 Task: Add the task  Implement a new cloud-based supply chain analytics system for a company to the section Infrastructure Monitoring Sprint in the project BlueLine and add a Due Date to the respective task as 2024/03/01
Action: Mouse moved to (544, 433)
Screenshot: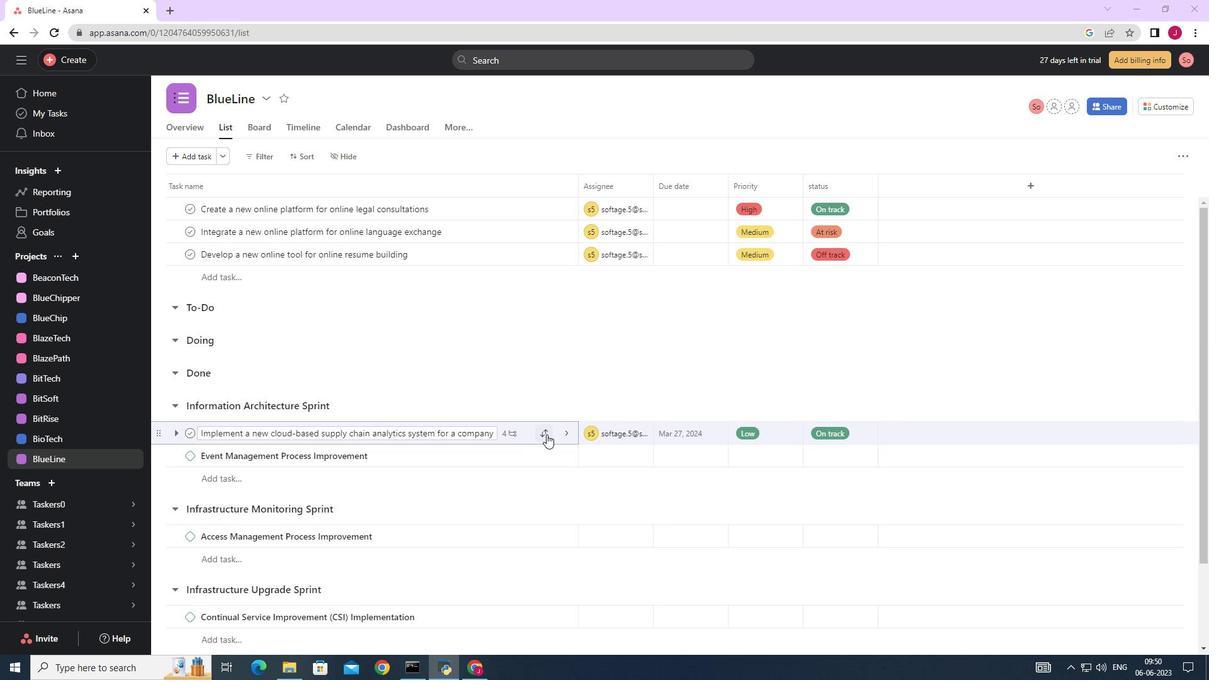 
Action: Mouse pressed left at (544, 433)
Screenshot: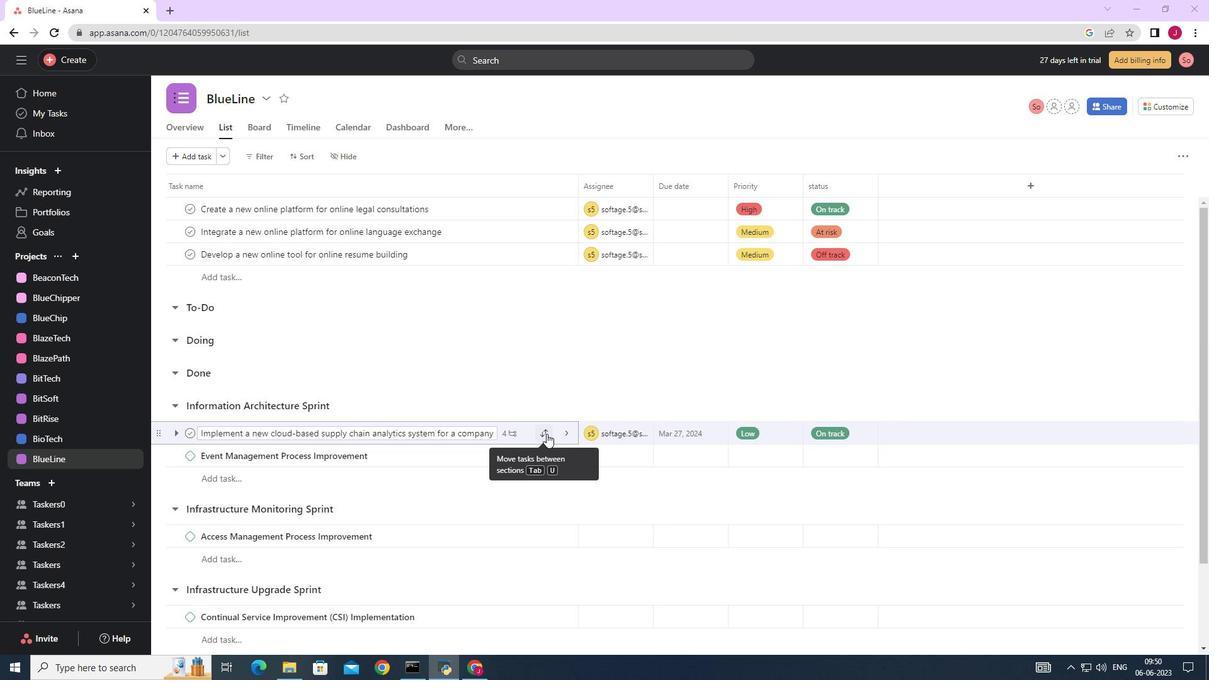 
Action: Mouse moved to (476, 365)
Screenshot: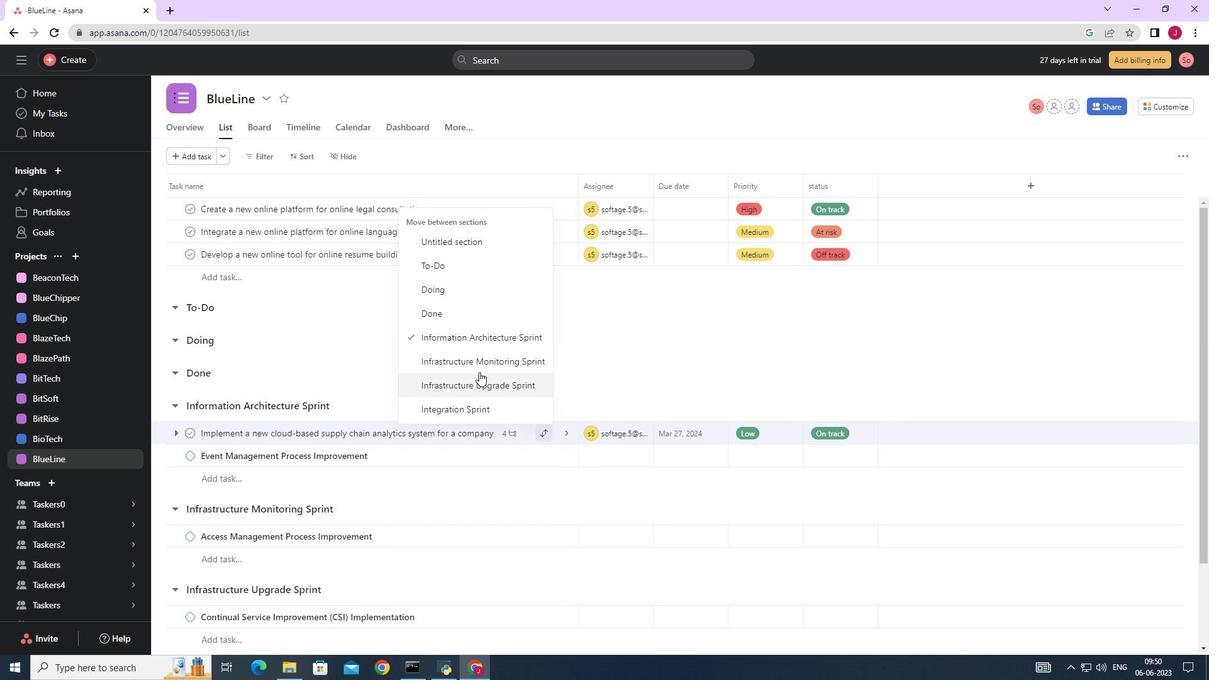 
Action: Mouse pressed left at (476, 365)
Screenshot: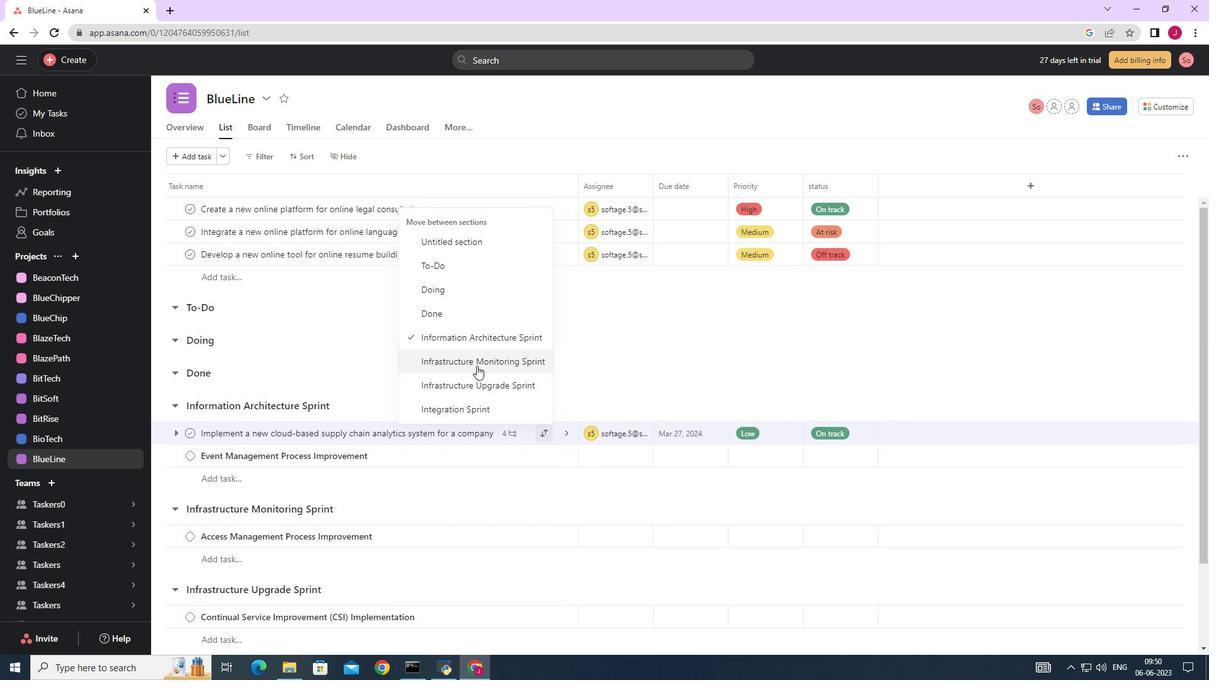 
Action: Mouse moved to (720, 512)
Screenshot: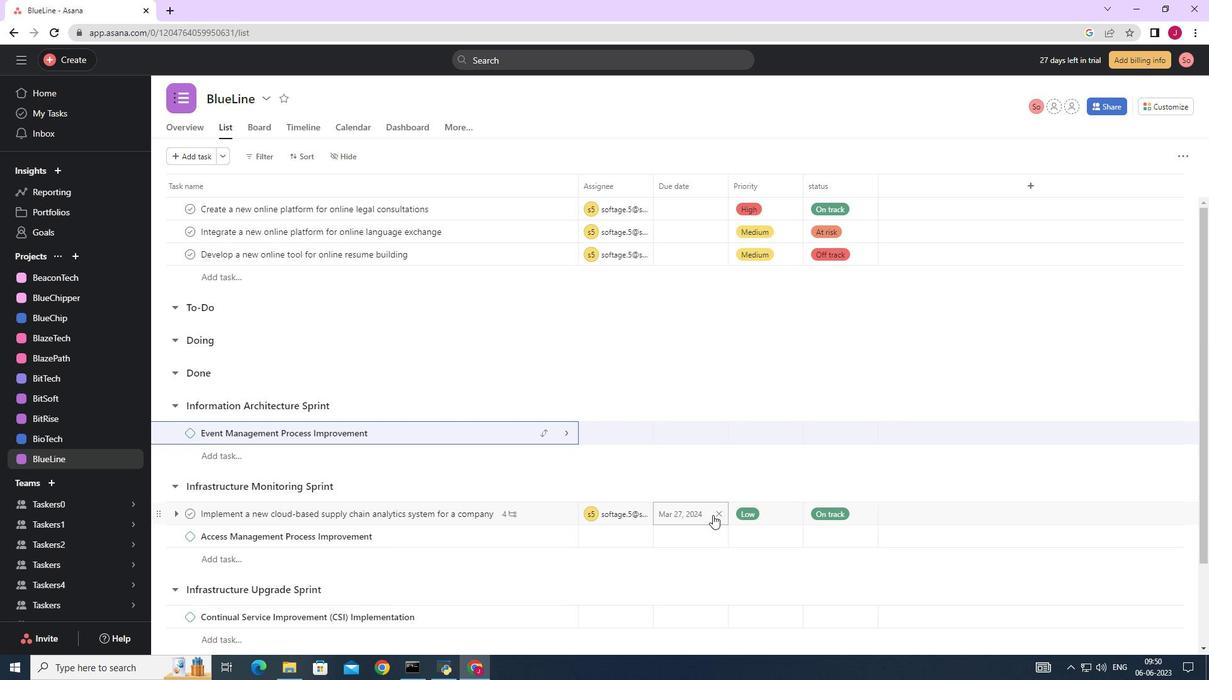 
Action: Mouse pressed left at (720, 512)
Screenshot: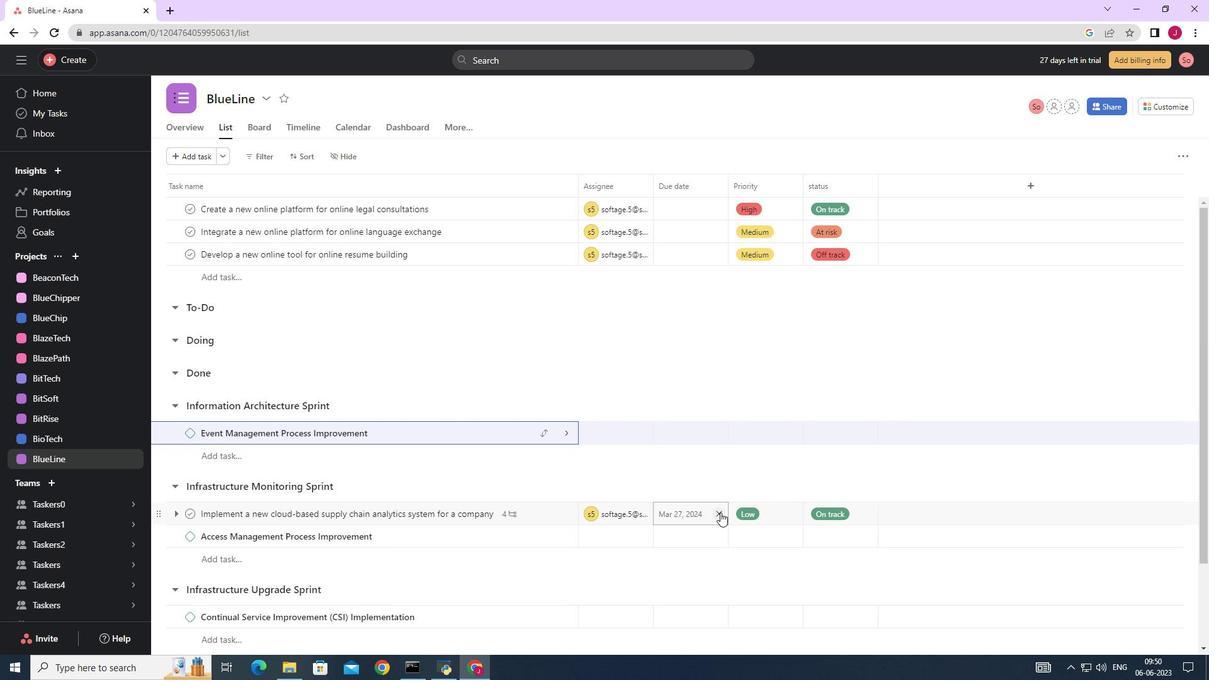
Action: Mouse moved to (681, 516)
Screenshot: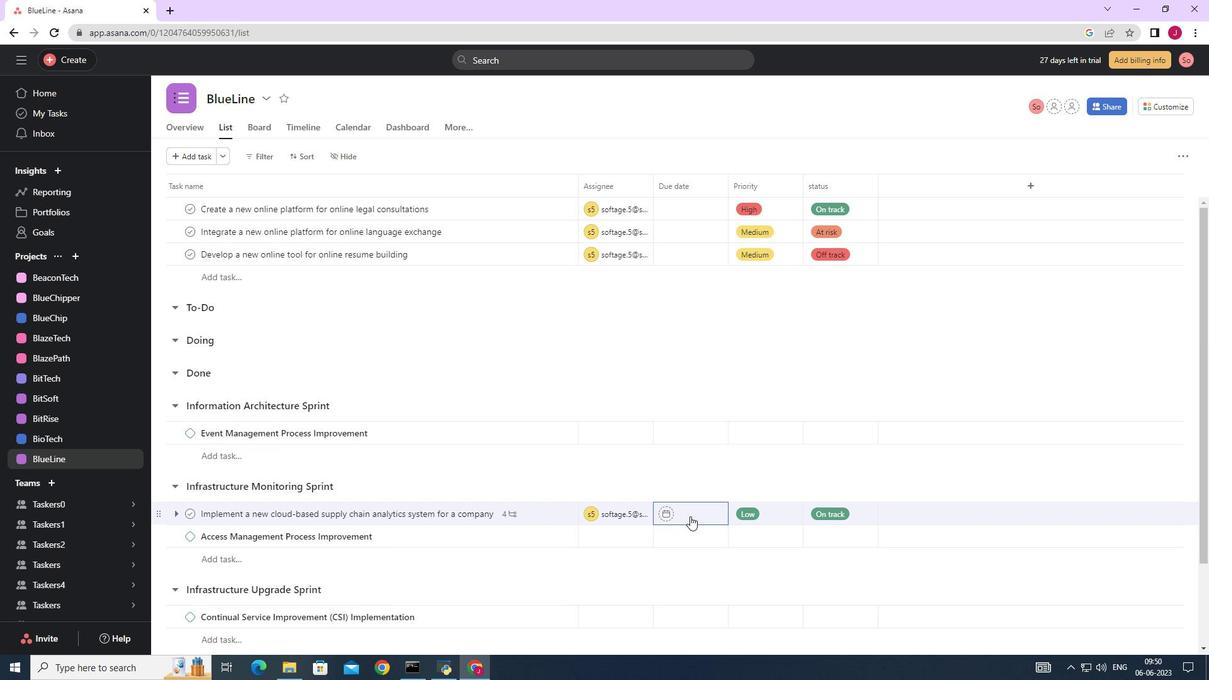 
Action: Mouse pressed left at (681, 516)
Screenshot: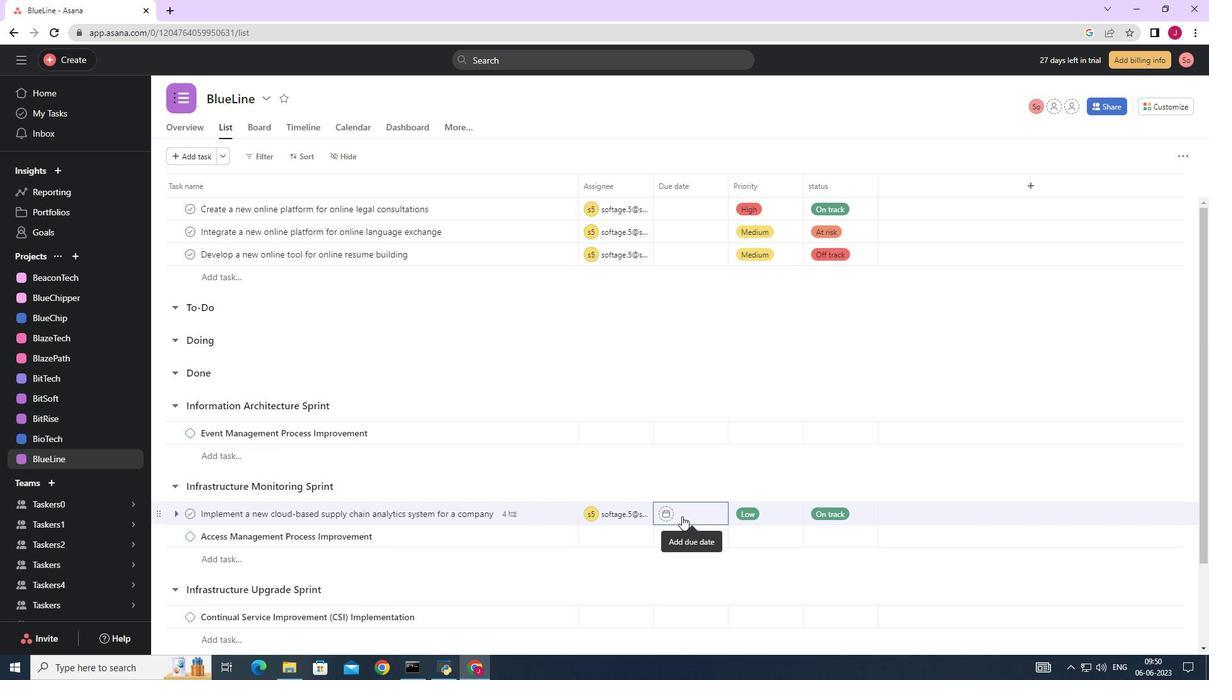 
Action: Mouse moved to (816, 312)
Screenshot: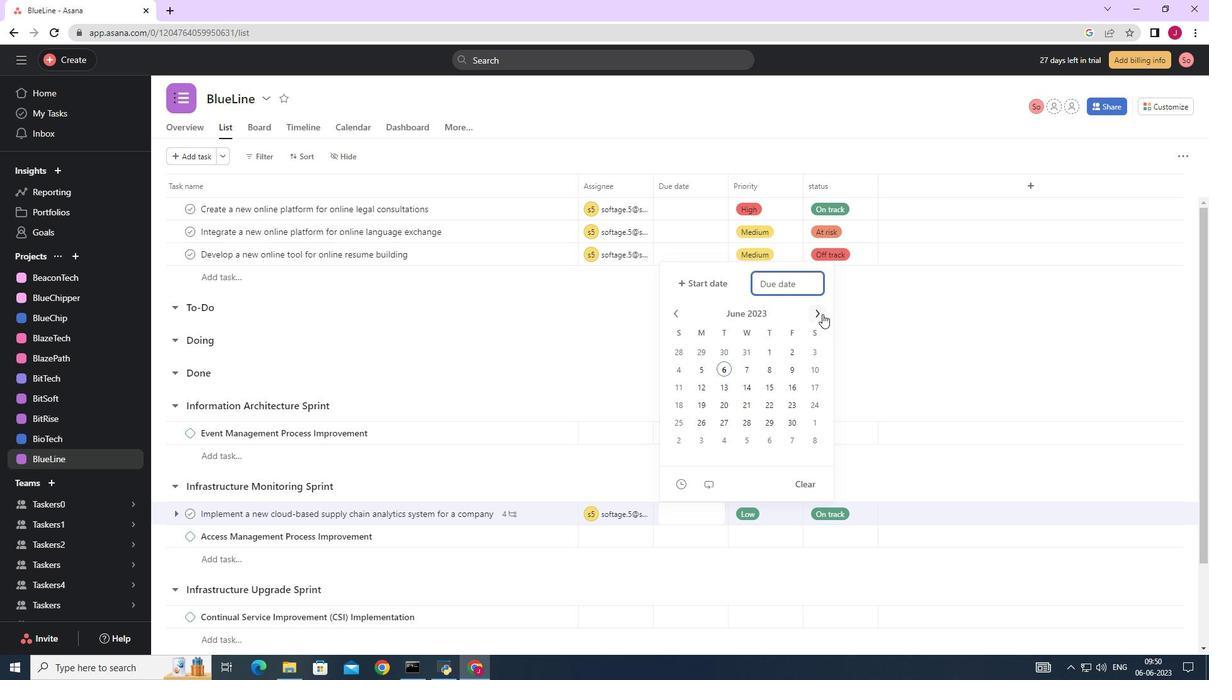 
Action: Mouse pressed left at (816, 312)
Screenshot: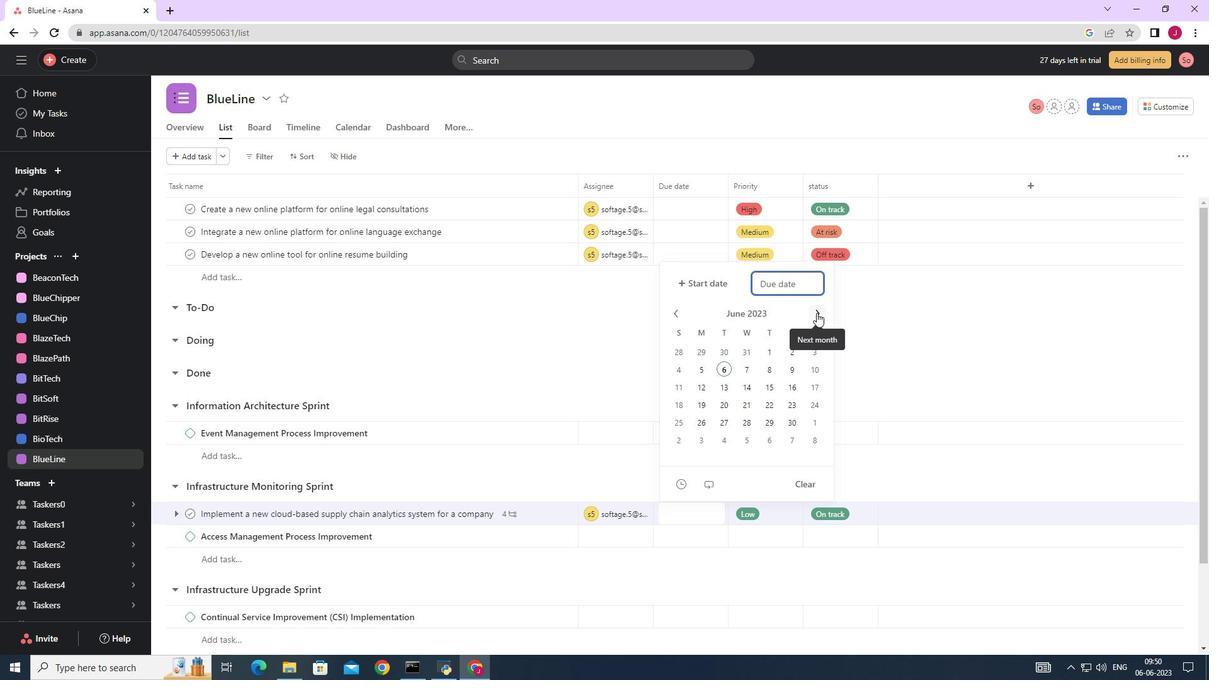
Action: Mouse pressed left at (816, 312)
Screenshot: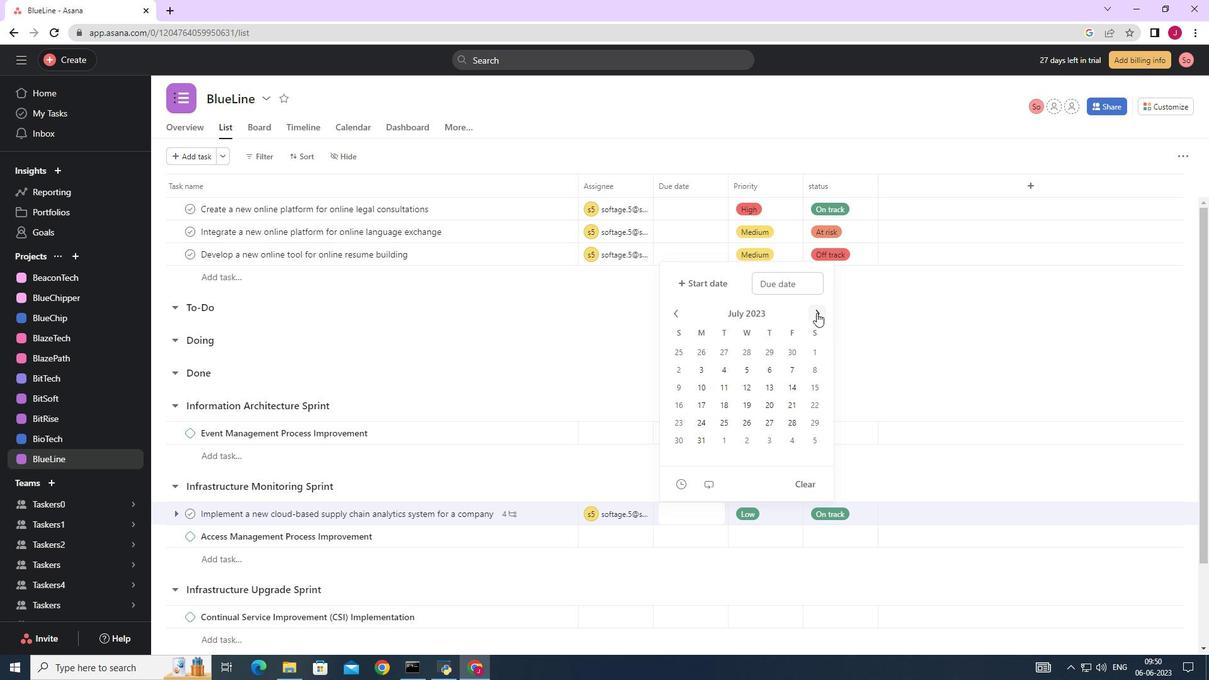 
Action: Mouse pressed left at (816, 312)
Screenshot: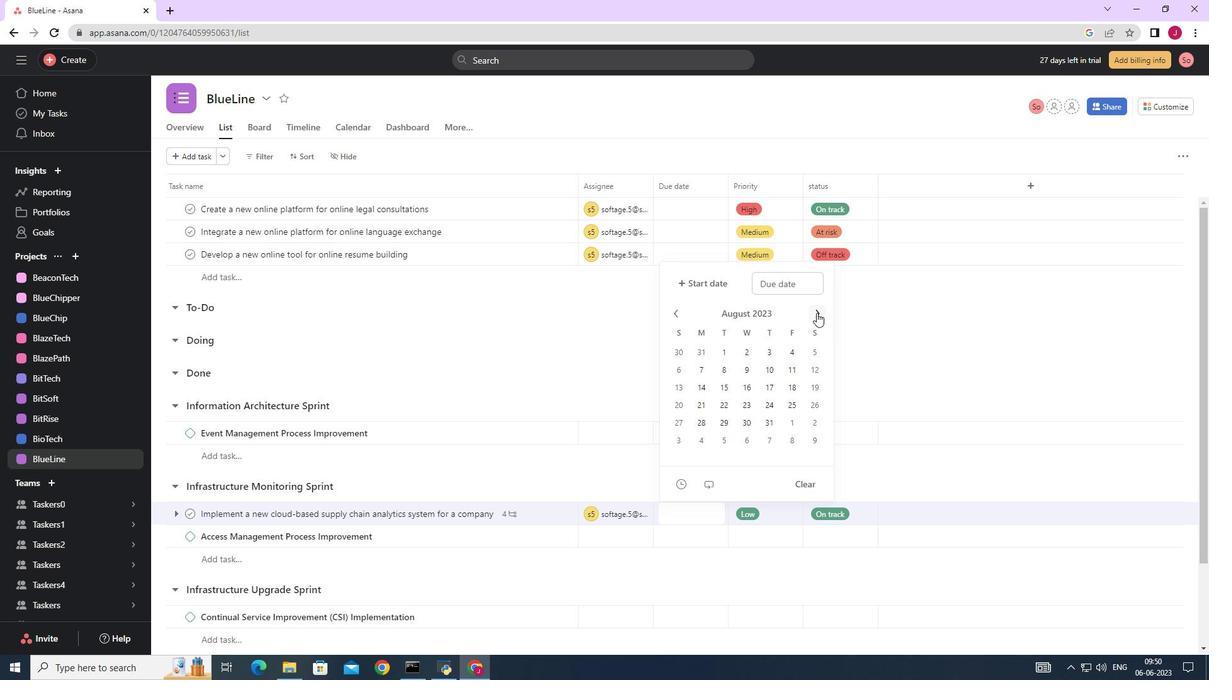 
Action: Mouse pressed left at (816, 312)
Screenshot: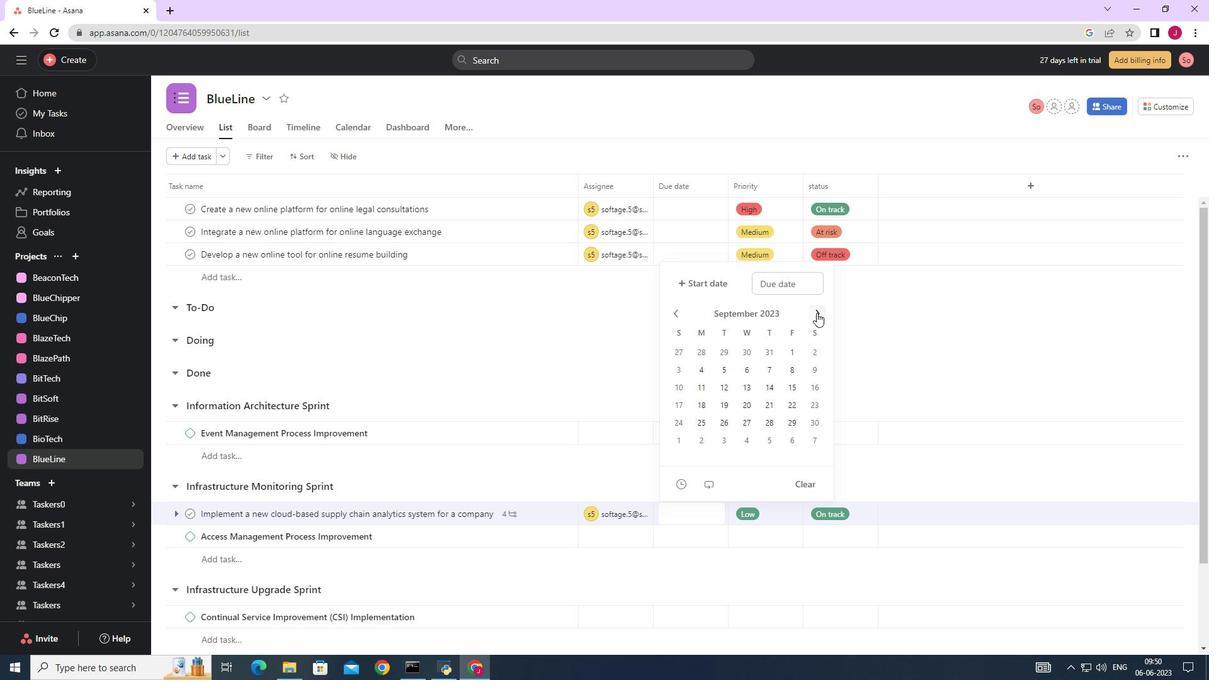 
Action: Mouse pressed left at (816, 312)
Screenshot: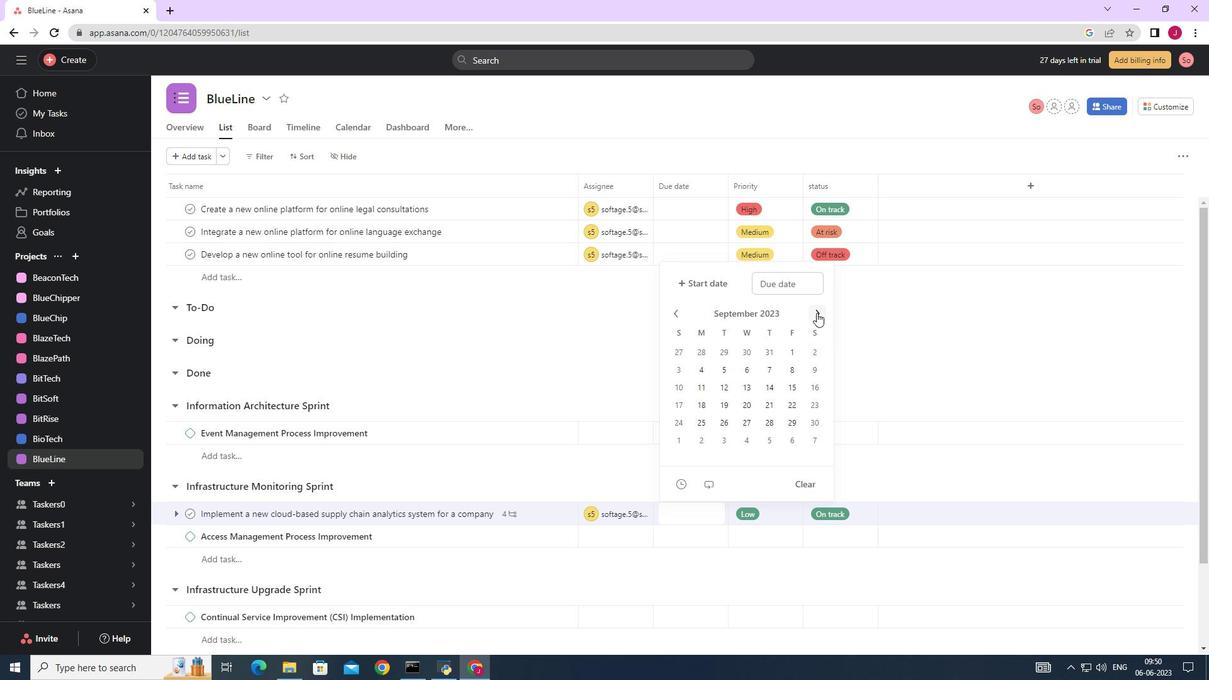 
Action: Mouse pressed left at (816, 312)
Screenshot: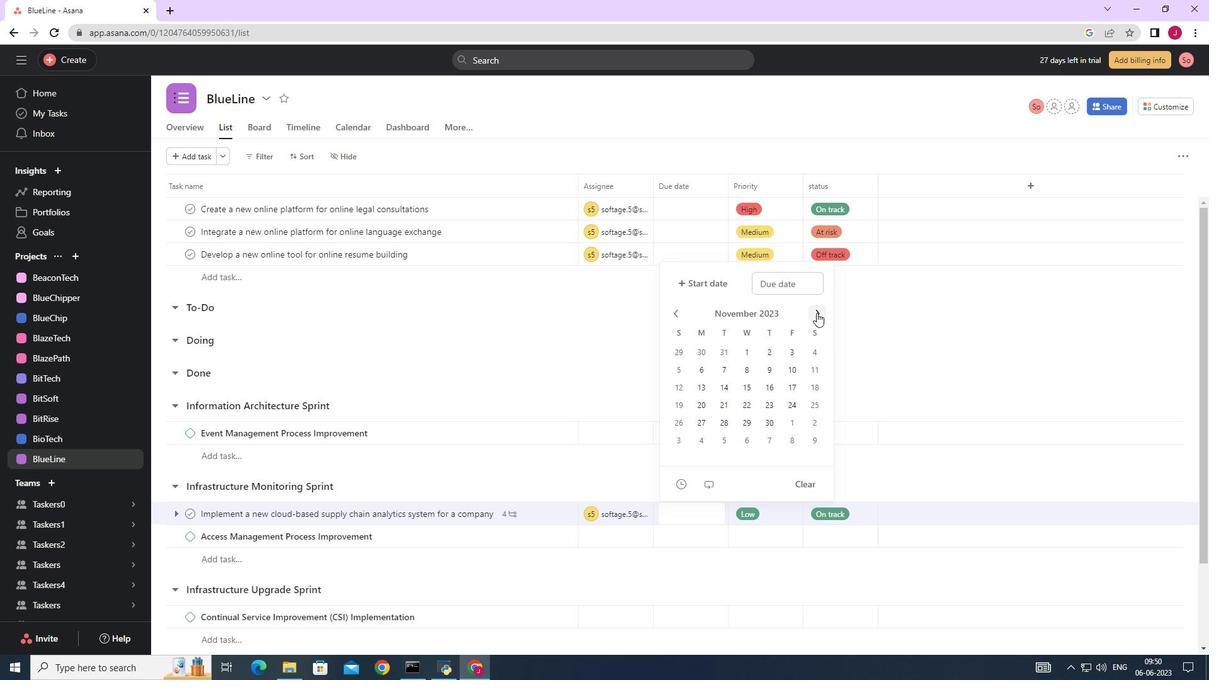 
Action: Mouse pressed left at (816, 312)
Screenshot: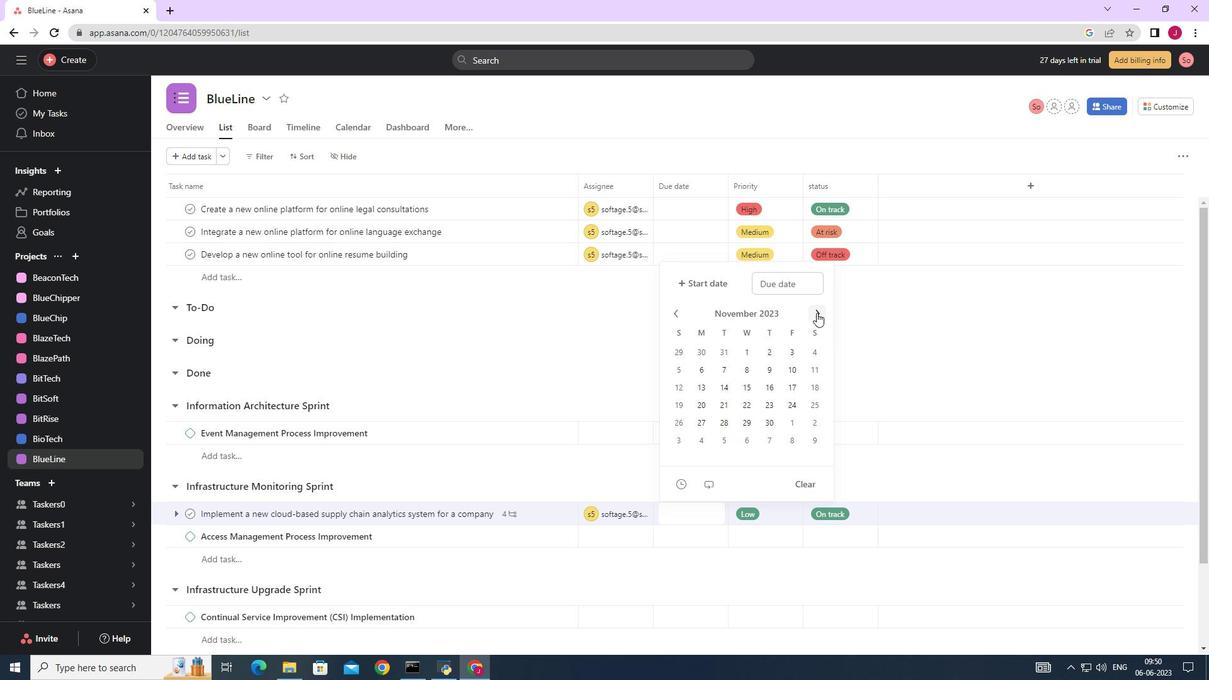
Action: Mouse pressed left at (816, 312)
Screenshot: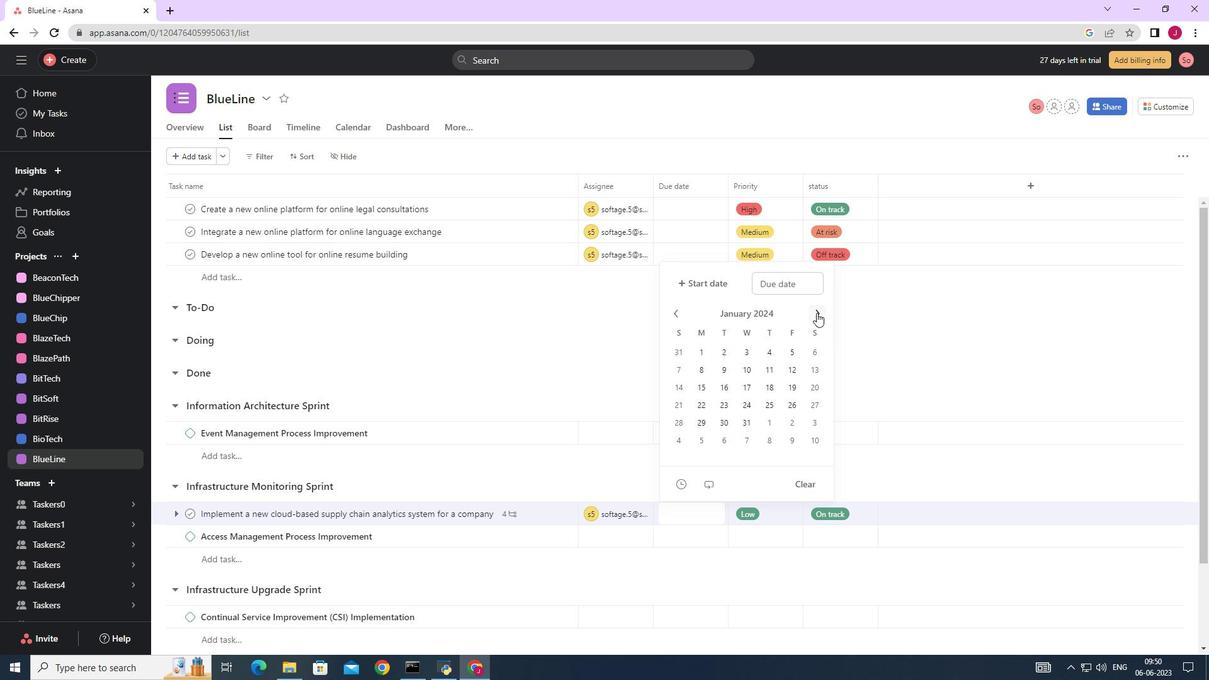 
Action: Mouse pressed left at (816, 312)
Screenshot: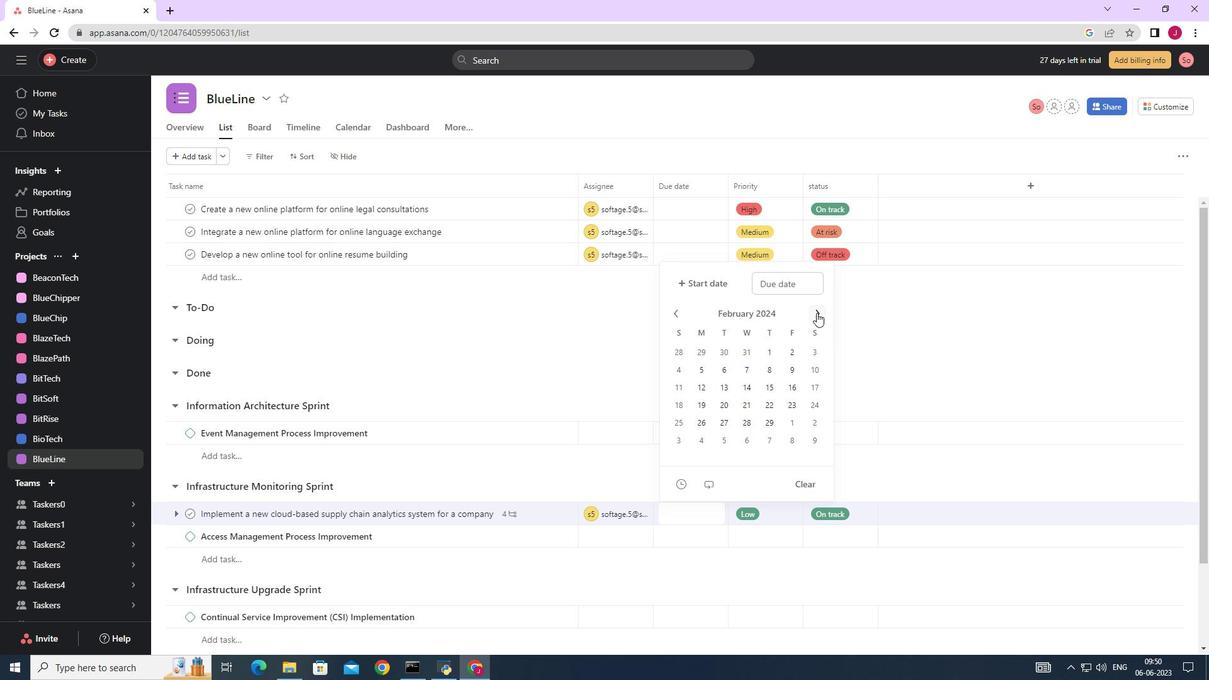 
Action: Mouse moved to (791, 350)
Screenshot: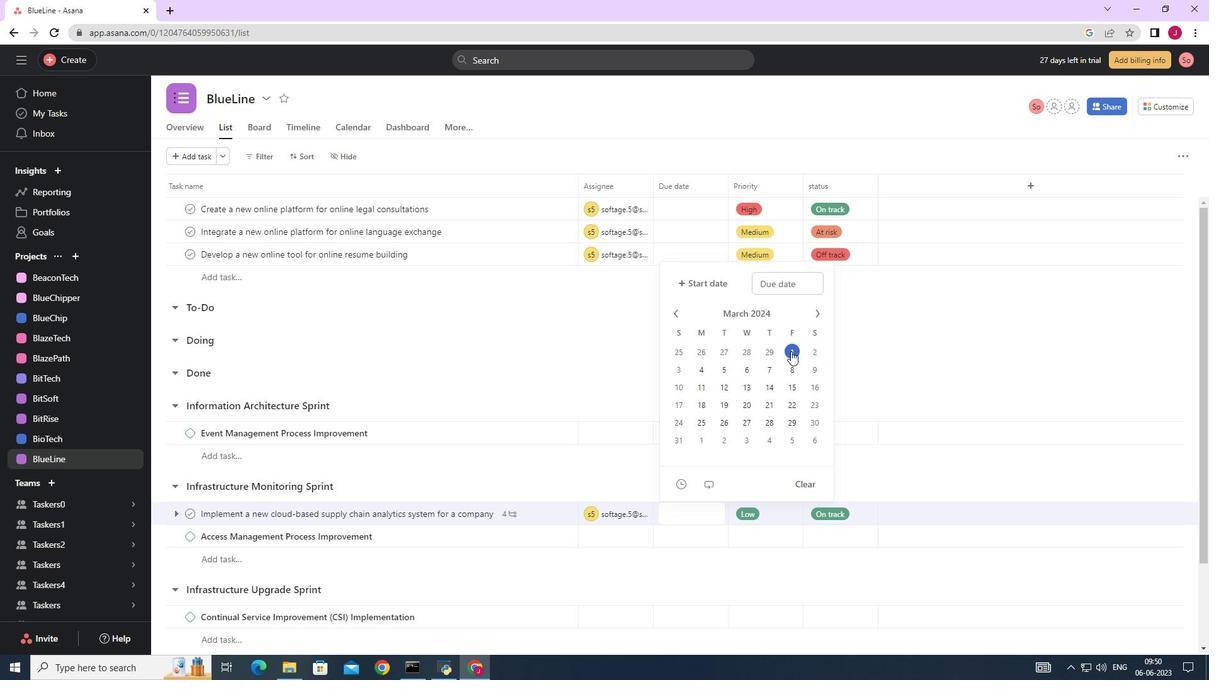 
Action: Mouse pressed left at (791, 350)
Screenshot: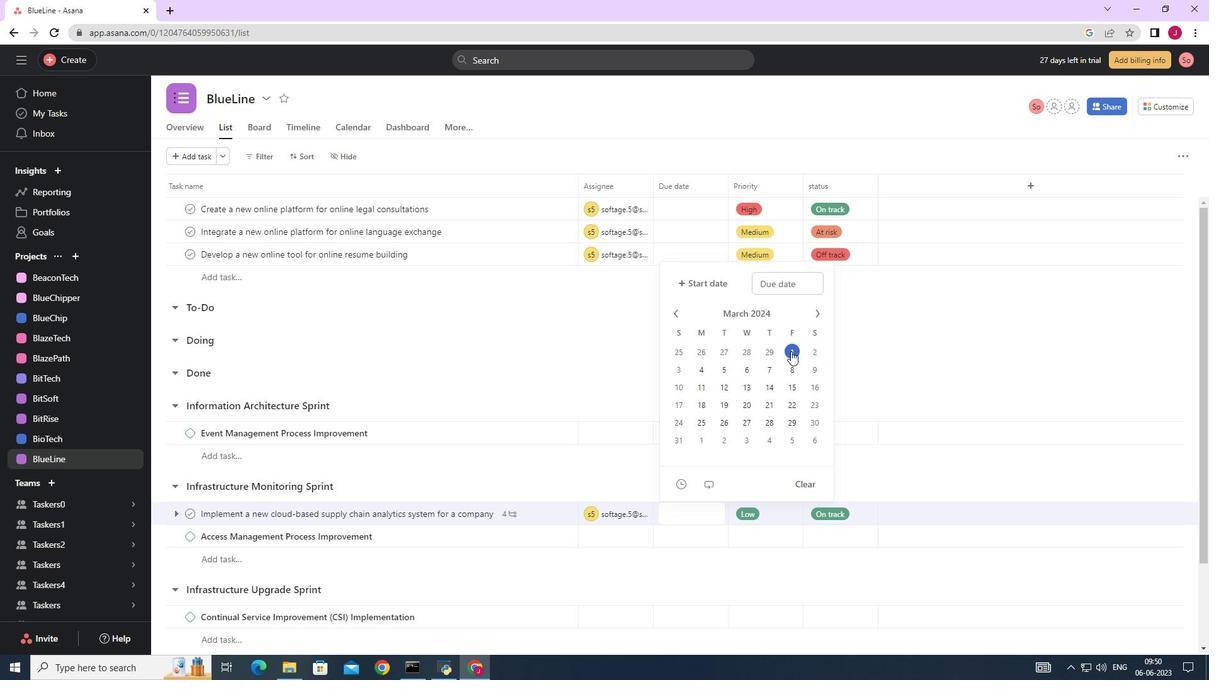 
Action: Mouse moved to (959, 338)
Screenshot: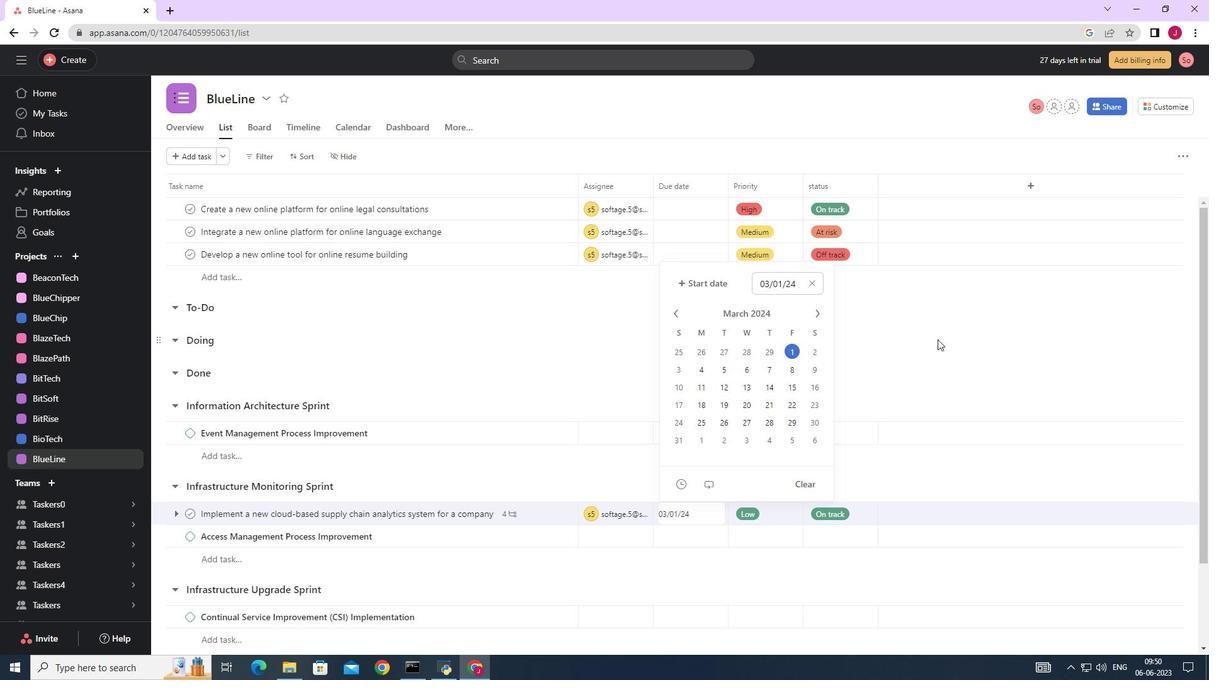 
Action: Mouse pressed left at (959, 338)
Screenshot: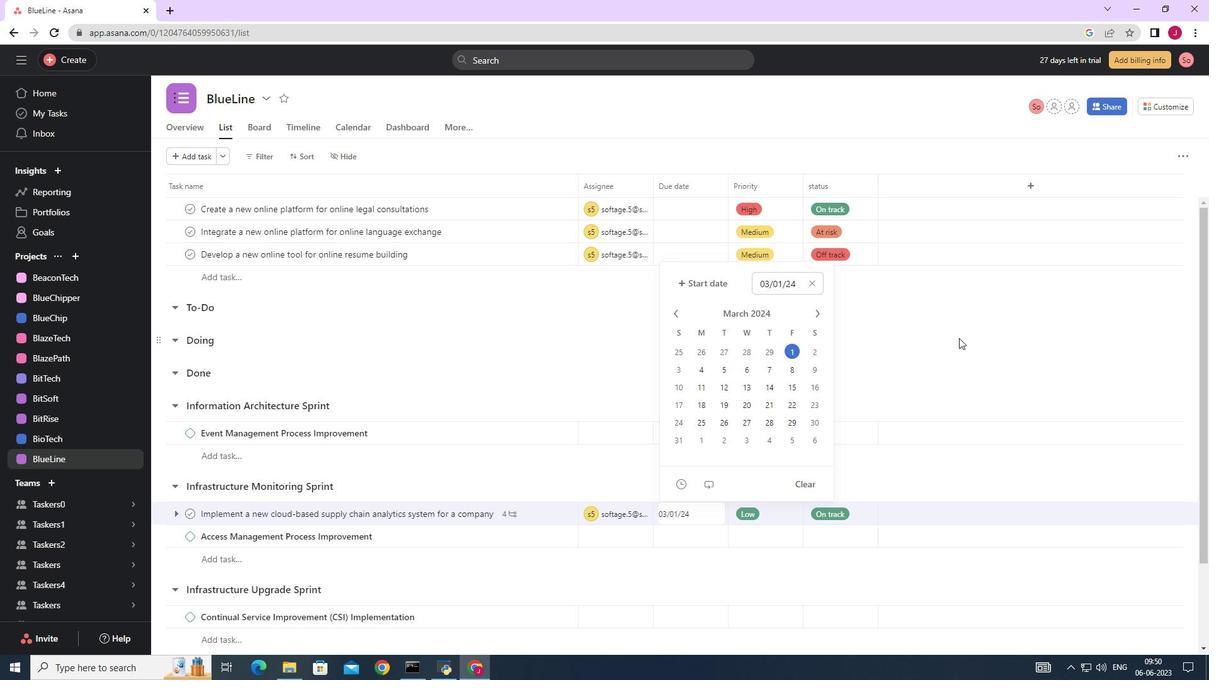 
